 Task: Sort the products in the category "Soups" by price (highest first).
Action: Mouse moved to (18, 109)
Screenshot: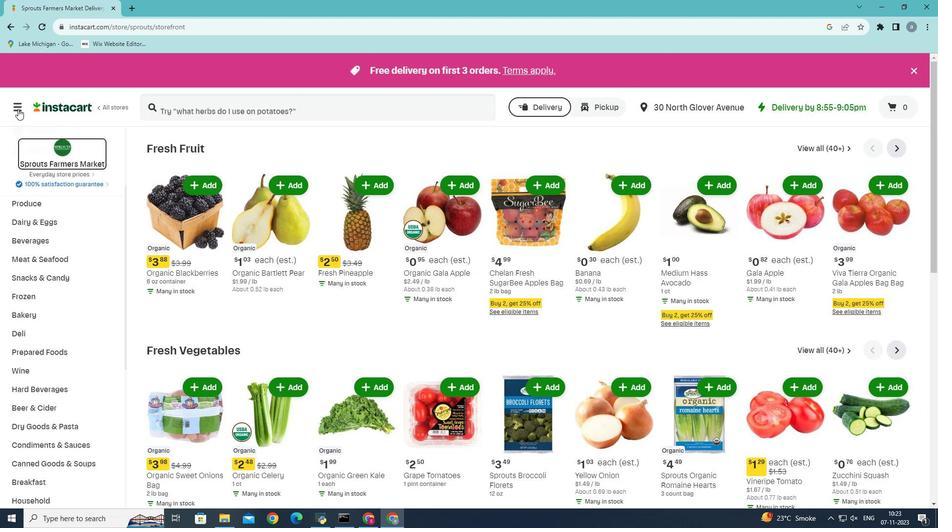 
Action: Mouse pressed left at (18, 109)
Screenshot: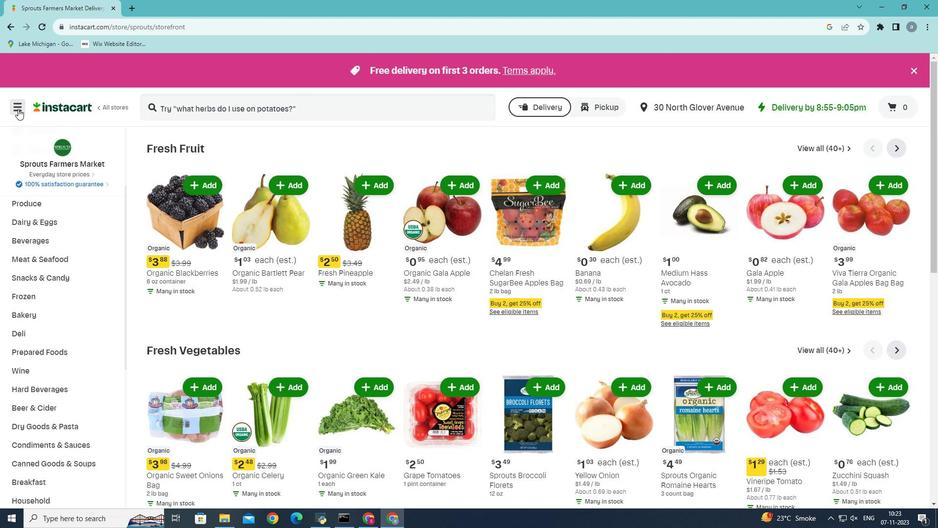 
Action: Mouse moved to (41, 272)
Screenshot: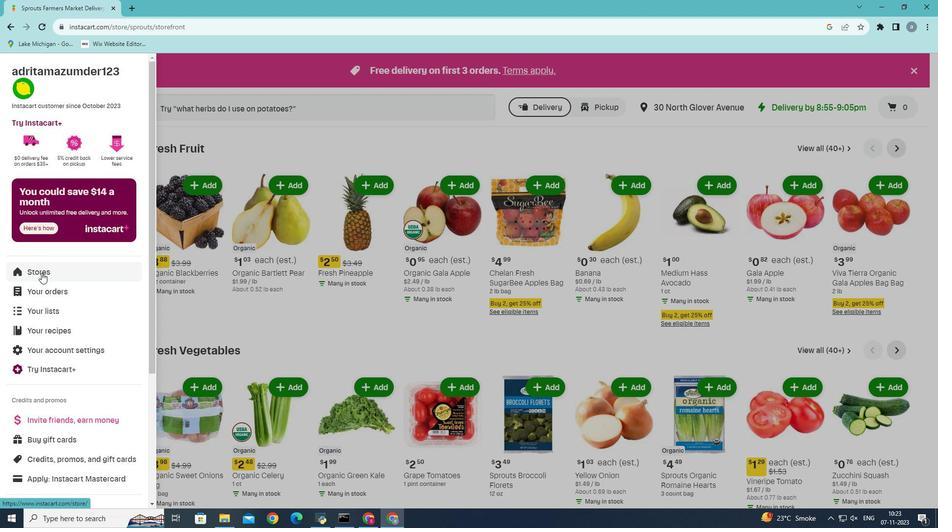 
Action: Mouse pressed left at (41, 272)
Screenshot: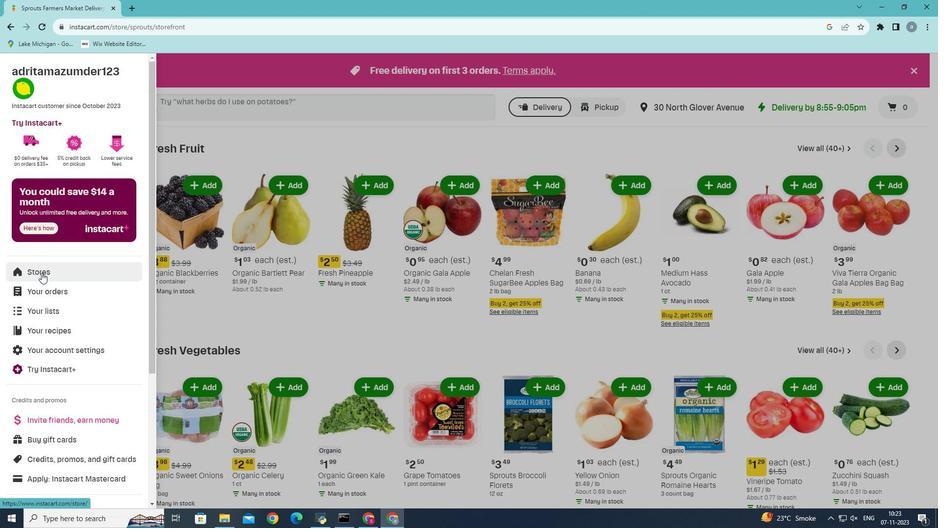 
Action: Mouse moved to (229, 110)
Screenshot: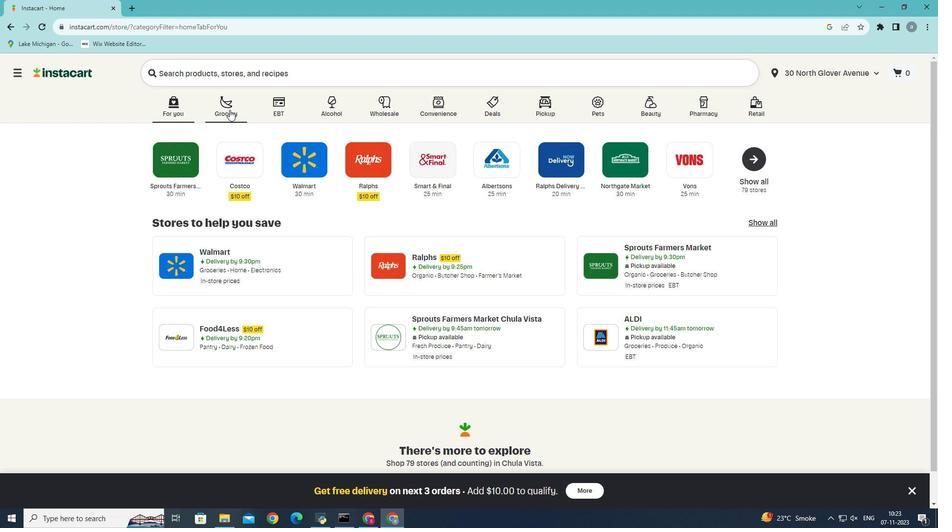 
Action: Mouse pressed left at (229, 110)
Screenshot: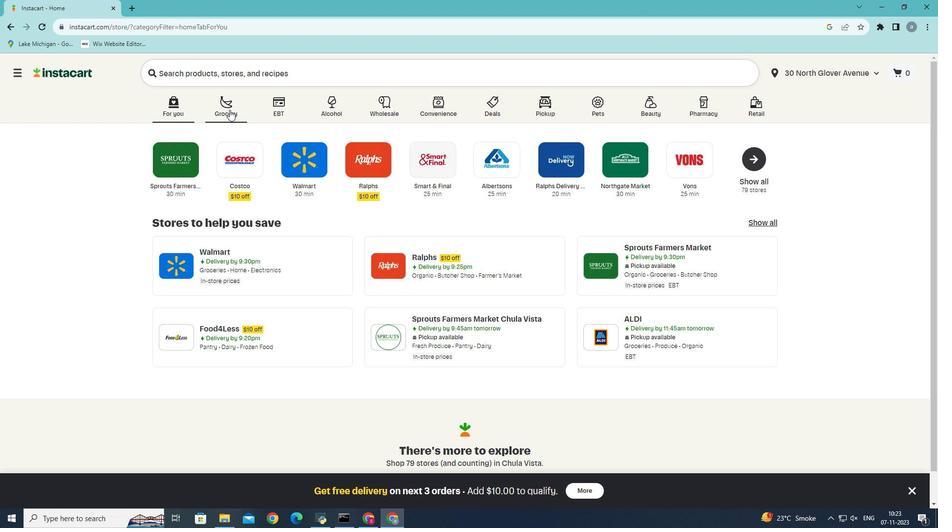 
Action: Mouse moved to (208, 289)
Screenshot: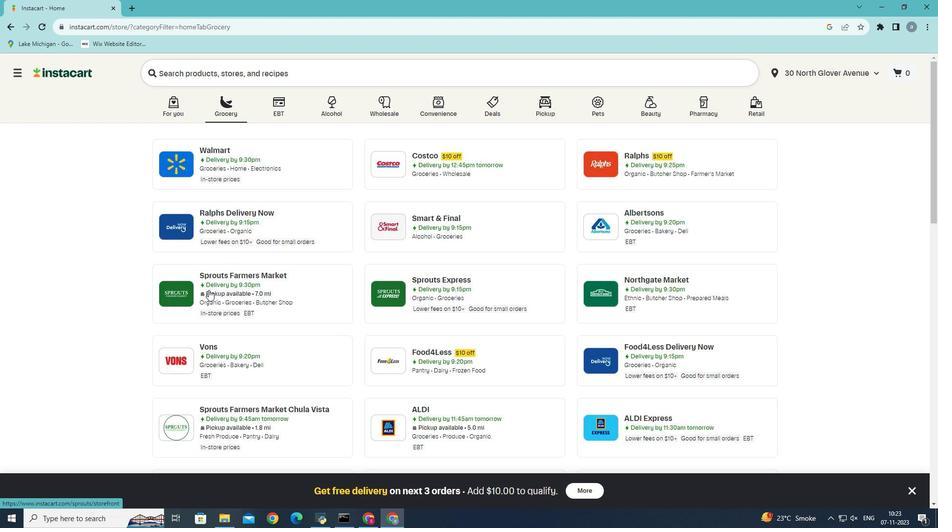 
Action: Mouse pressed left at (208, 289)
Screenshot: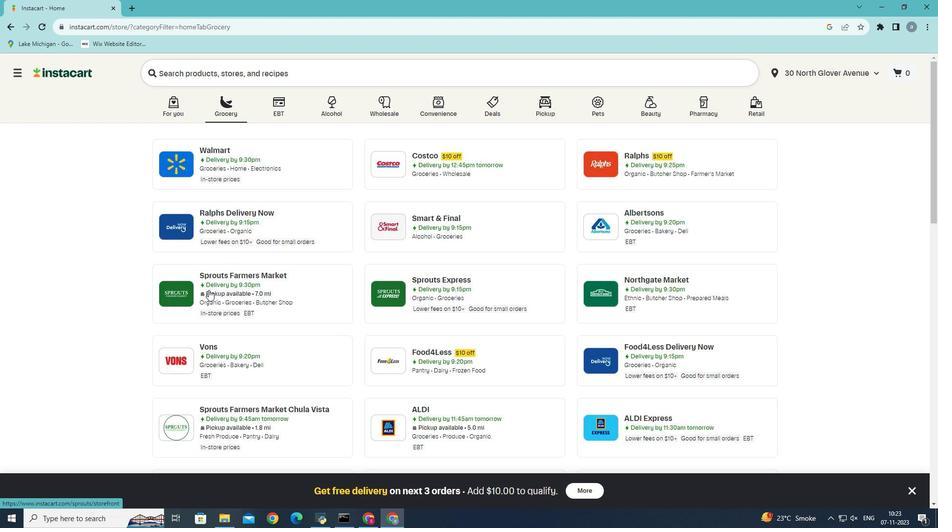 
Action: Mouse moved to (61, 444)
Screenshot: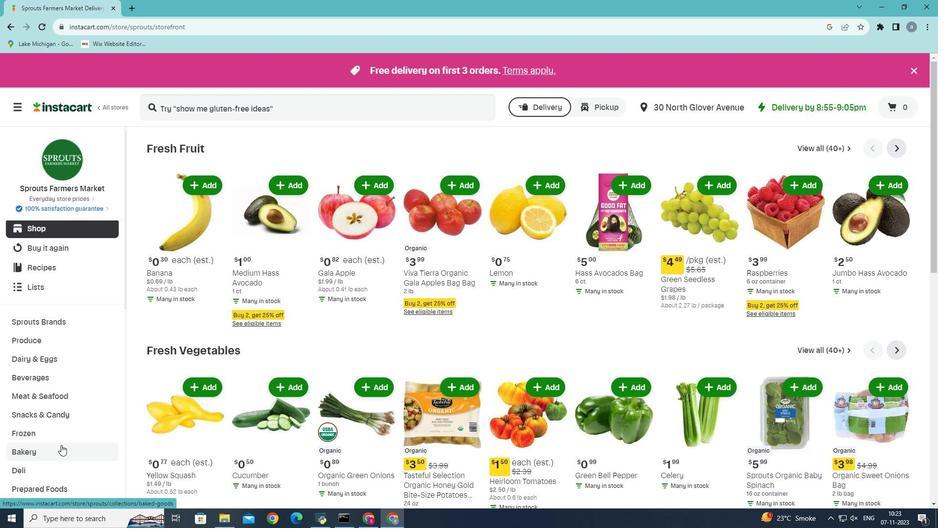 
Action: Mouse scrolled (61, 444) with delta (0, 0)
Screenshot: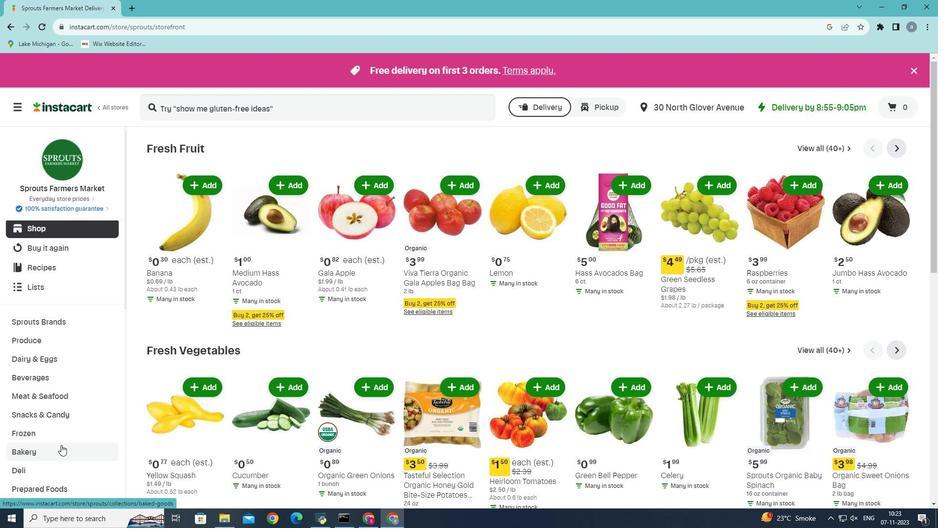 
Action: Mouse scrolled (61, 444) with delta (0, 0)
Screenshot: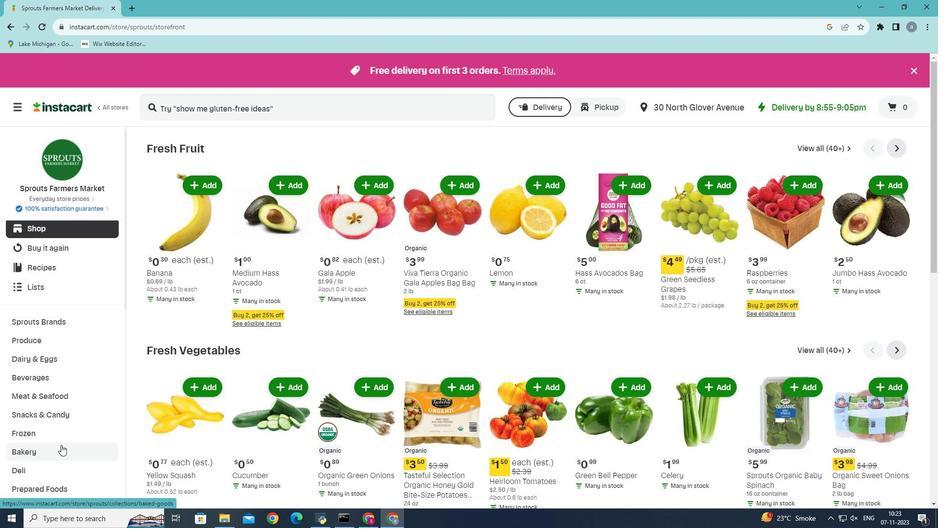 
Action: Mouse moved to (22, 400)
Screenshot: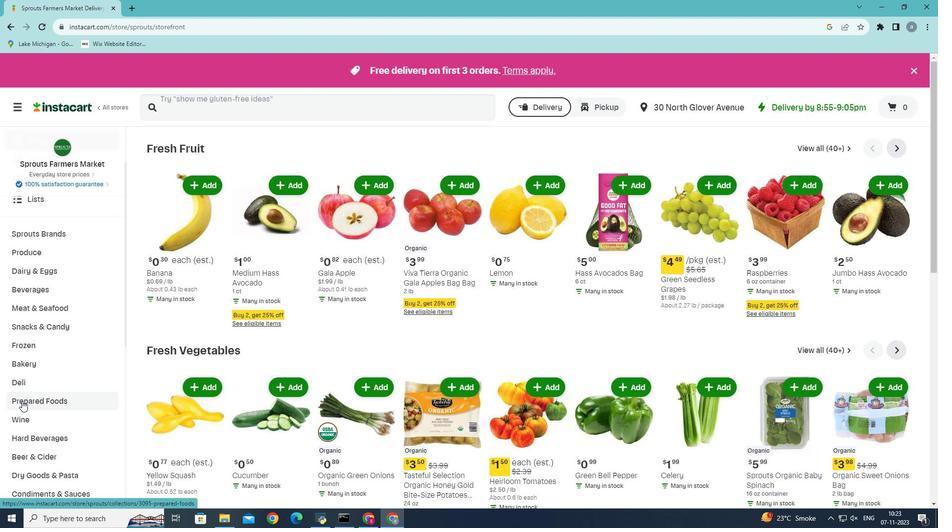 
Action: Mouse pressed left at (22, 400)
Screenshot: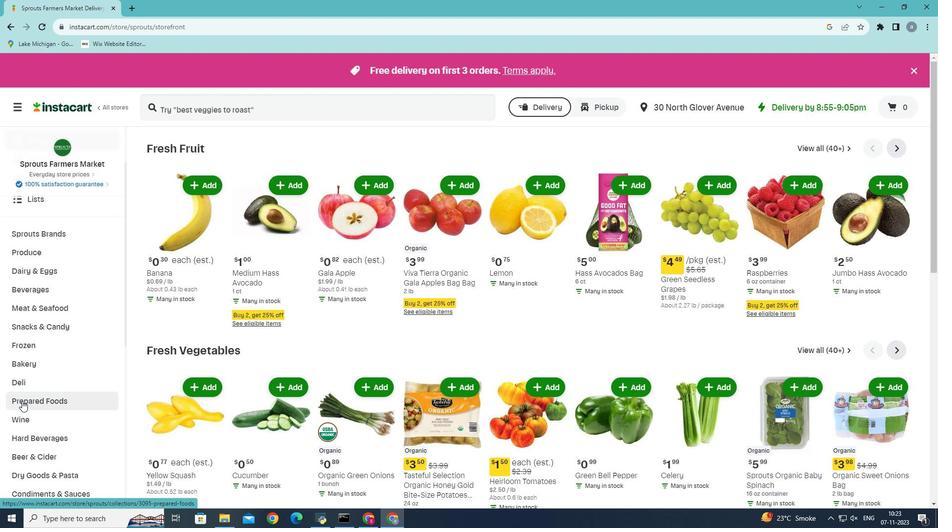 
Action: Mouse moved to (494, 175)
Screenshot: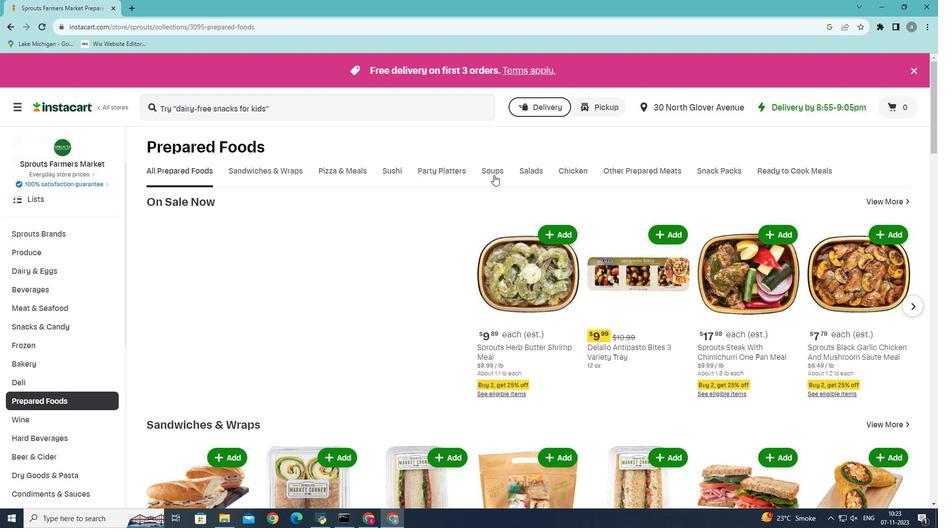 
Action: Mouse pressed left at (494, 175)
Screenshot: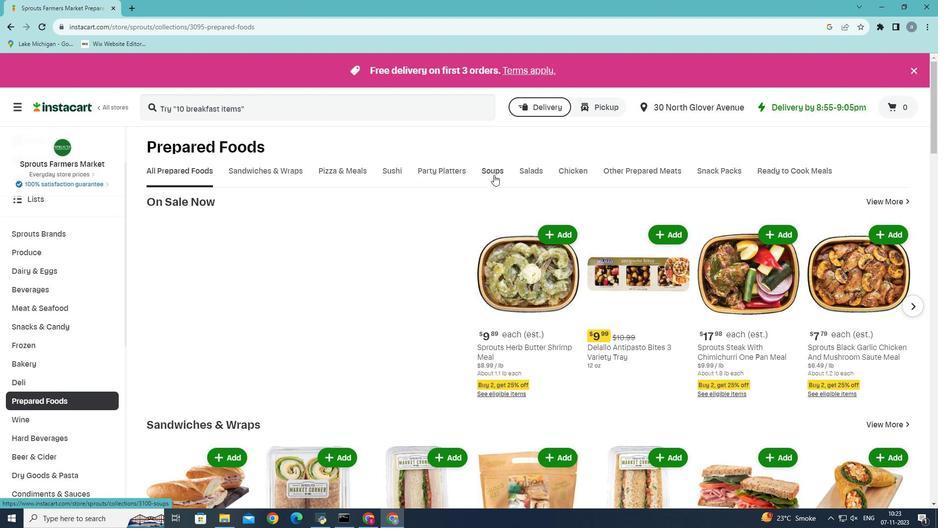 
Action: Mouse moved to (902, 206)
Screenshot: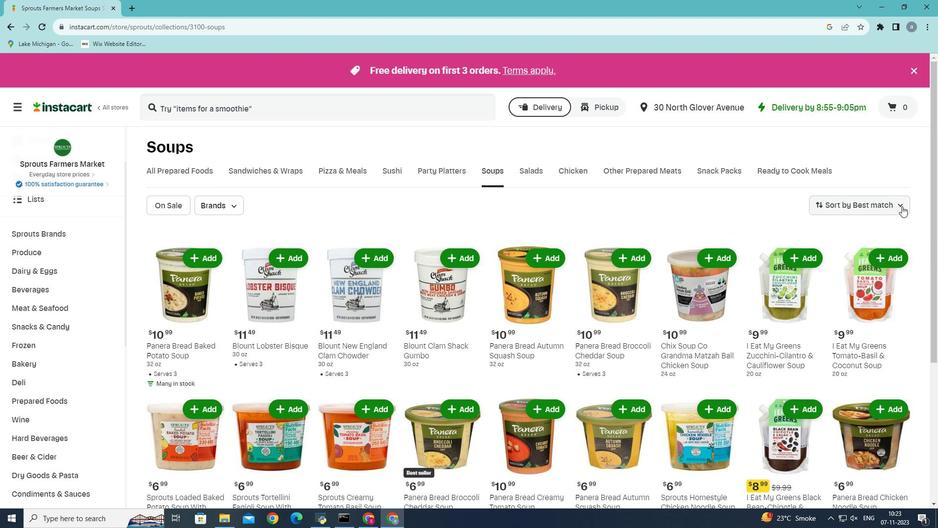 
Action: Mouse pressed left at (902, 206)
Screenshot: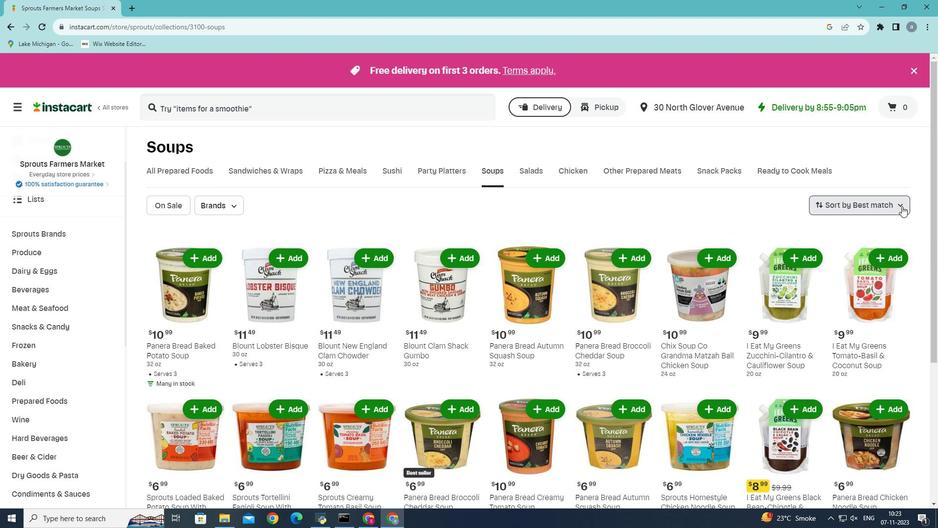
Action: Mouse moved to (879, 272)
Screenshot: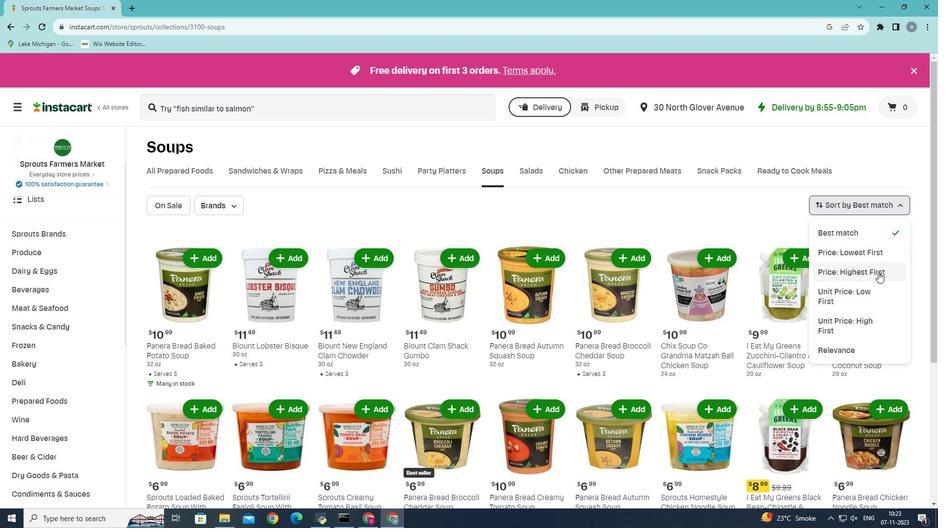 
Action: Mouse pressed left at (879, 272)
Screenshot: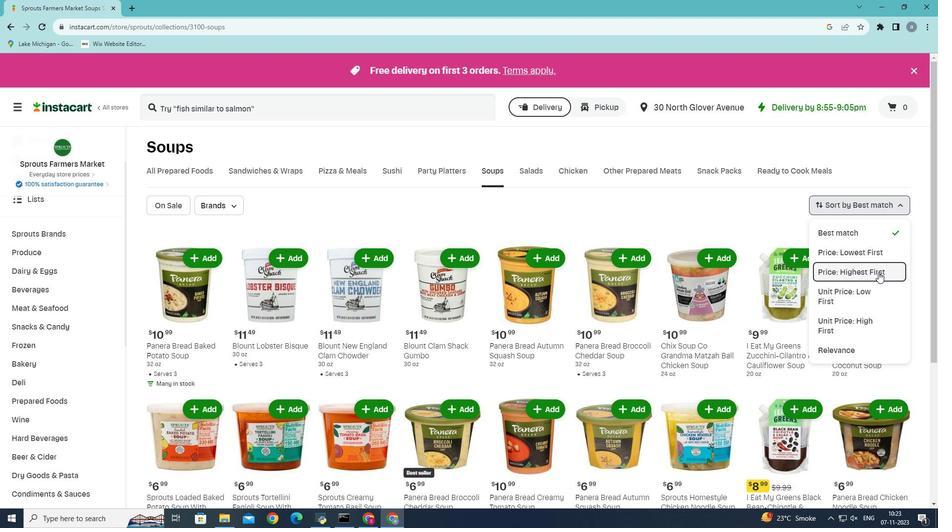 
Action: Mouse moved to (872, 264)
Screenshot: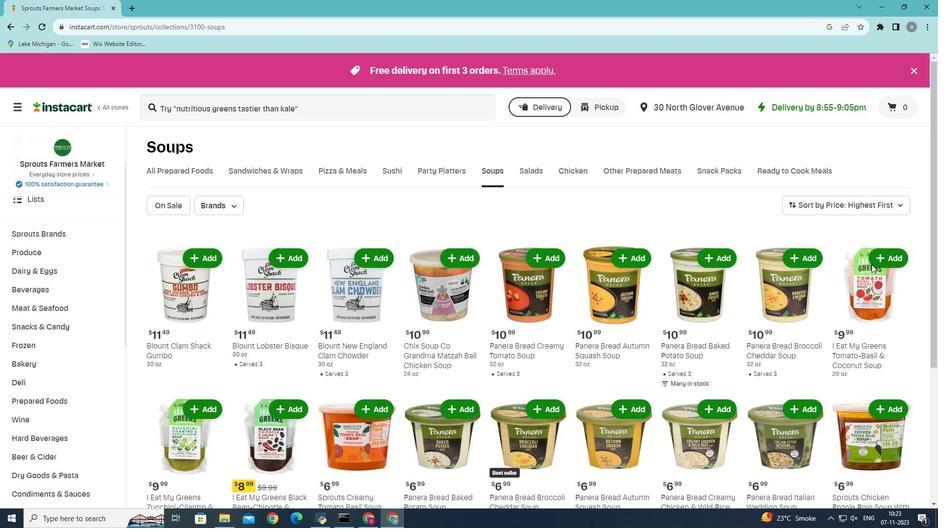 
